 Task: Create in the project AgileQuest and in the Backlog issue 'Create a new online platform for online coding courses with advanced coding challenges and coding contests features' a child issue 'Code optimization for energy-efficient signal processing', and assign it to team member softage.4@softage.net. Create in the project AgileQuest and in the Backlog issue 'Implement a new cloud-based procurement management system for a company with advanced procurement planning and purchasing features' a child issue 'Email campaign segmentation and targeting analysis', and assign it to team member softage.1@softage.net
Action: Mouse moved to (688, 512)
Screenshot: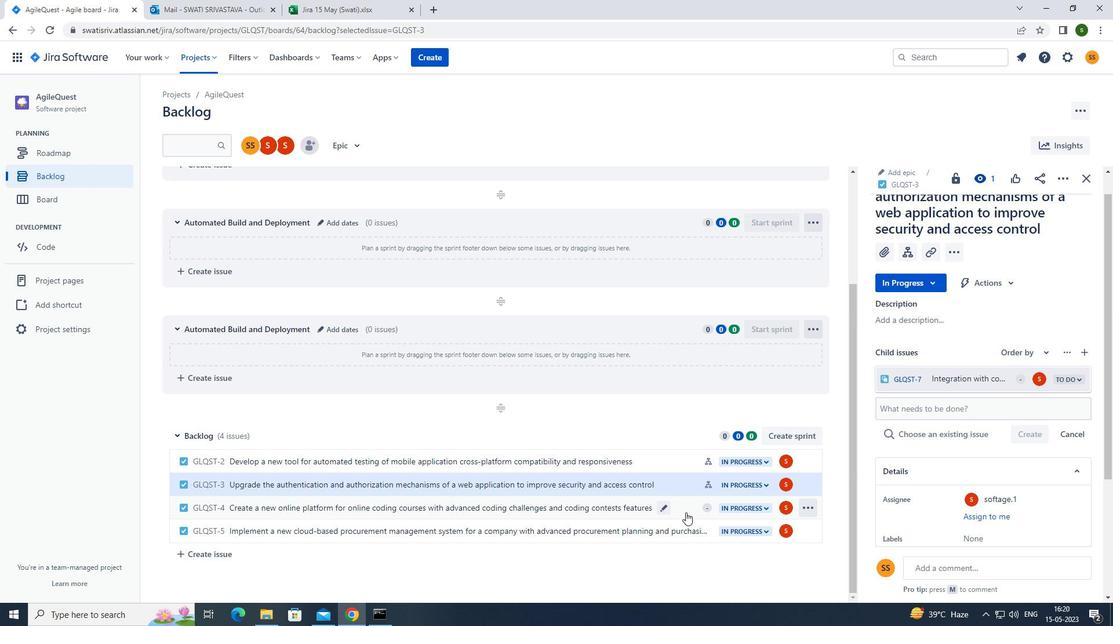 
Action: Mouse pressed left at (688, 512)
Screenshot: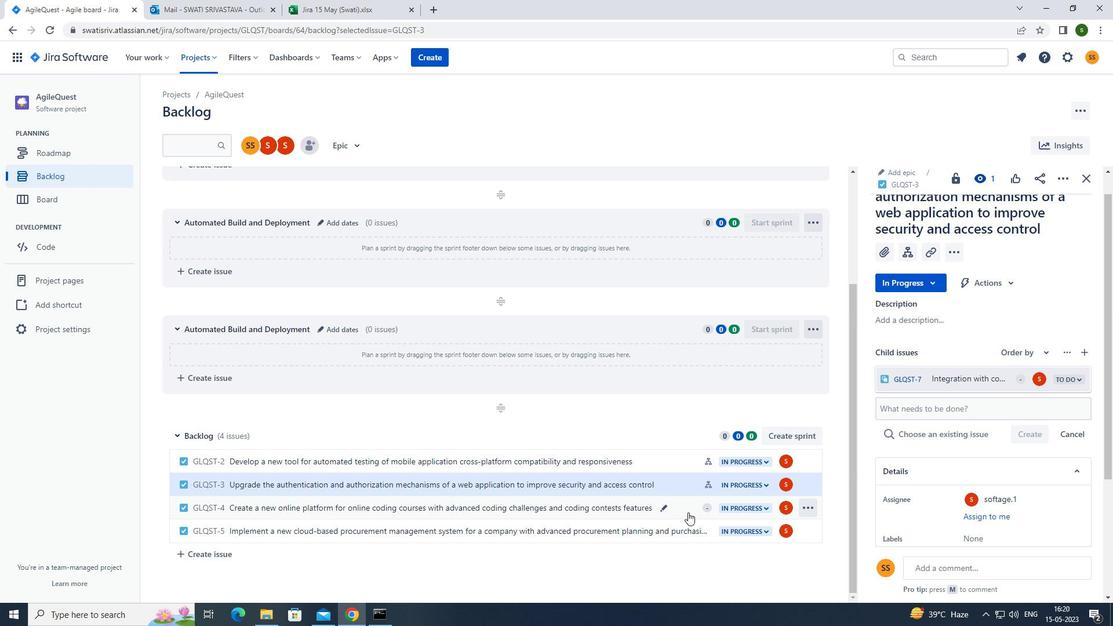 
Action: Mouse moved to (910, 281)
Screenshot: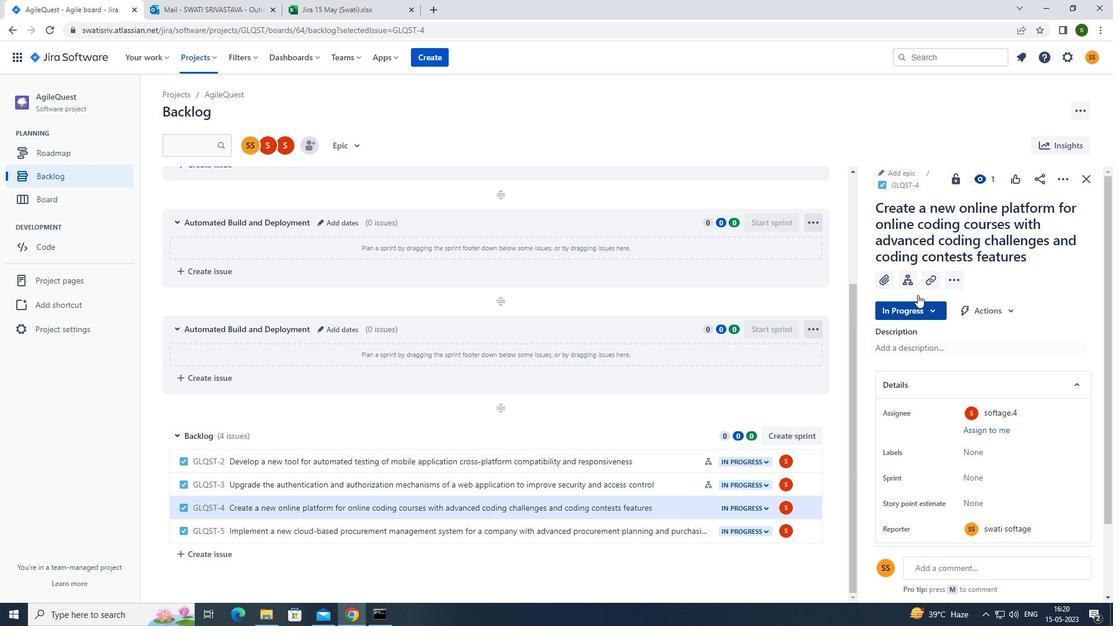 
Action: Mouse pressed left at (910, 281)
Screenshot: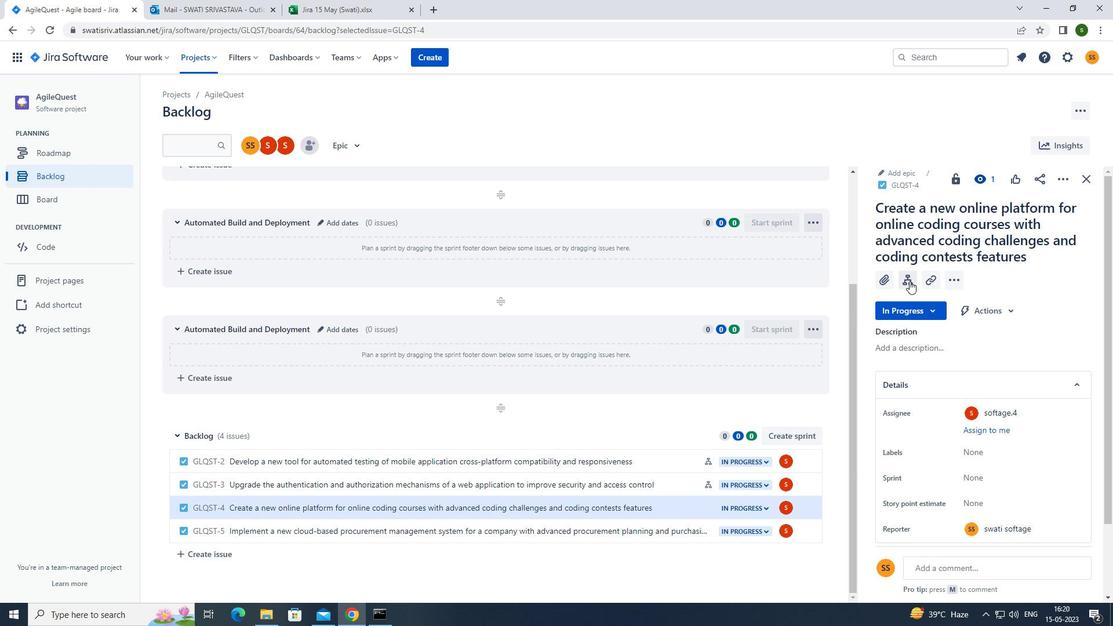 
Action: Mouse moved to (916, 371)
Screenshot: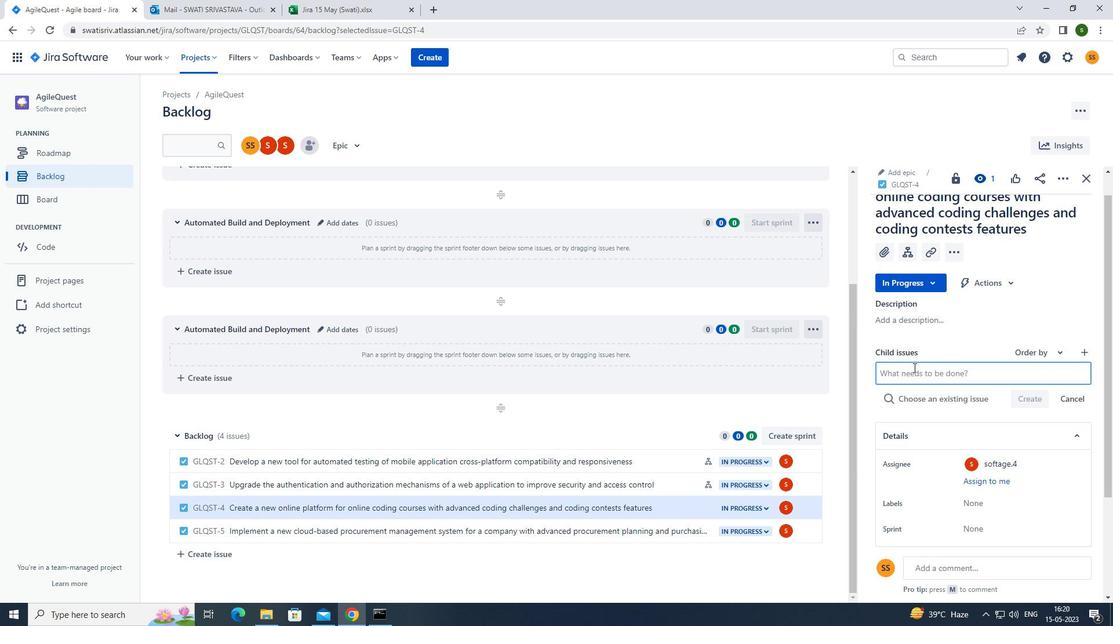 
Action: Mouse pressed left at (916, 371)
Screenshot: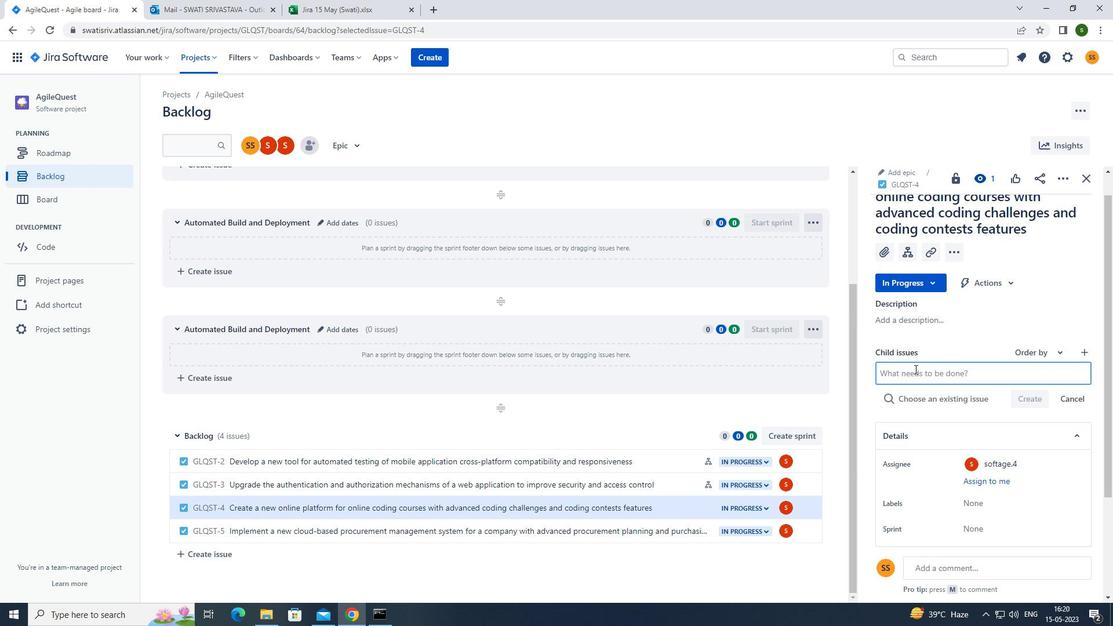 
Action: Mouse moved to (913, 373)
Screenshot: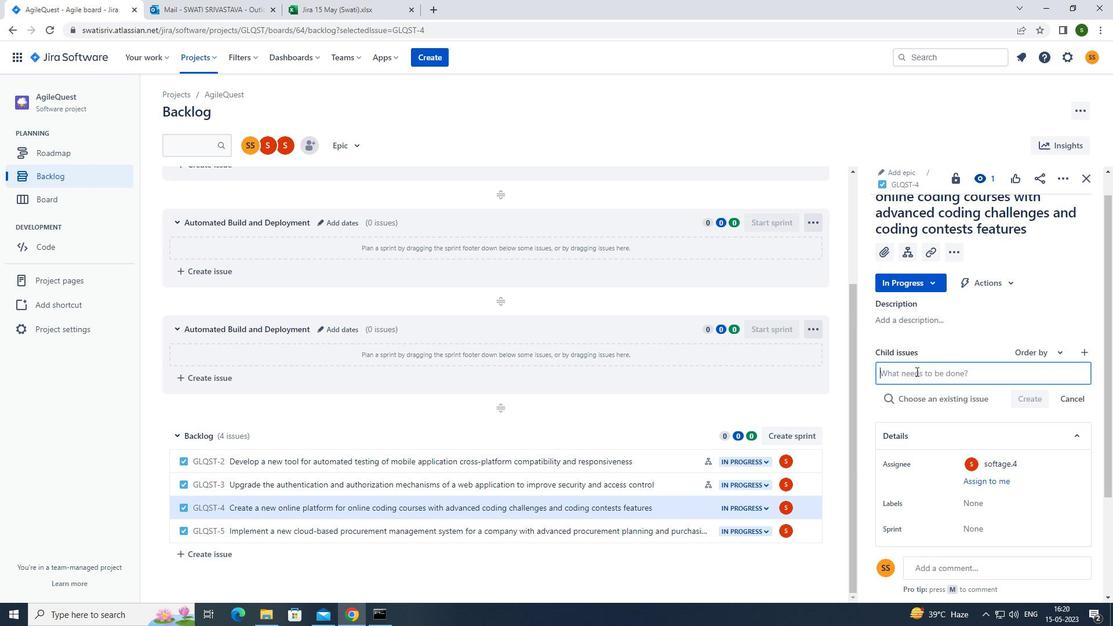 
Action: Key pressed <Key.caps_lock>c<Key.caps_lock>ode<Key.space>optimization<Key.space>for<Key.space>energy-efficient<Key.space>signal<Key.space>processing<Key.enter>
Screenshot: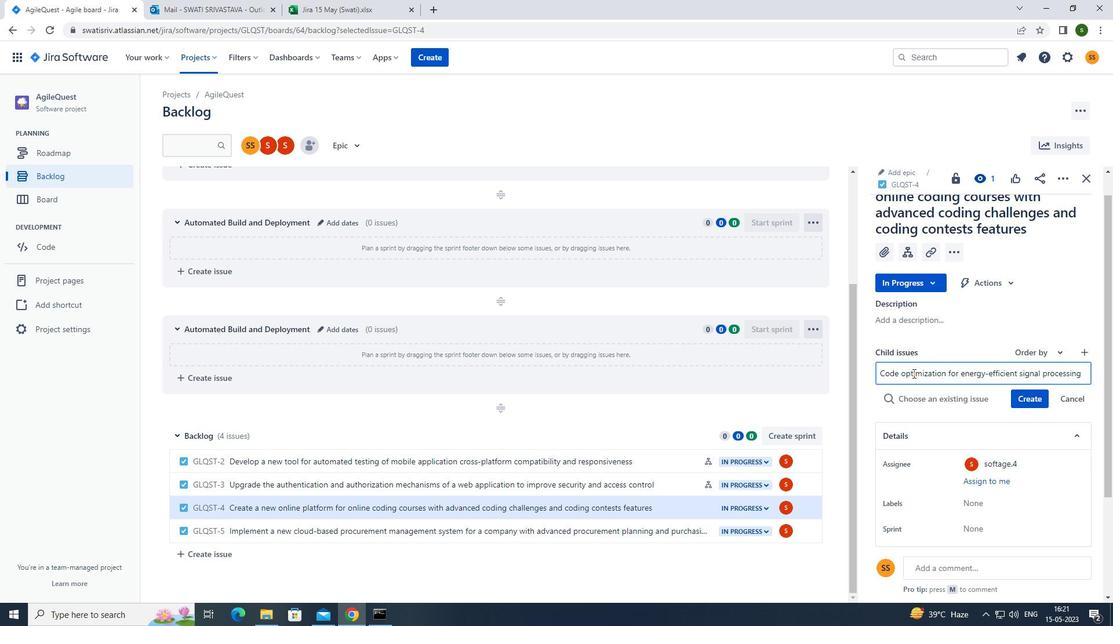 
Action: Mouse moved to (1042, 379)
Screenshot: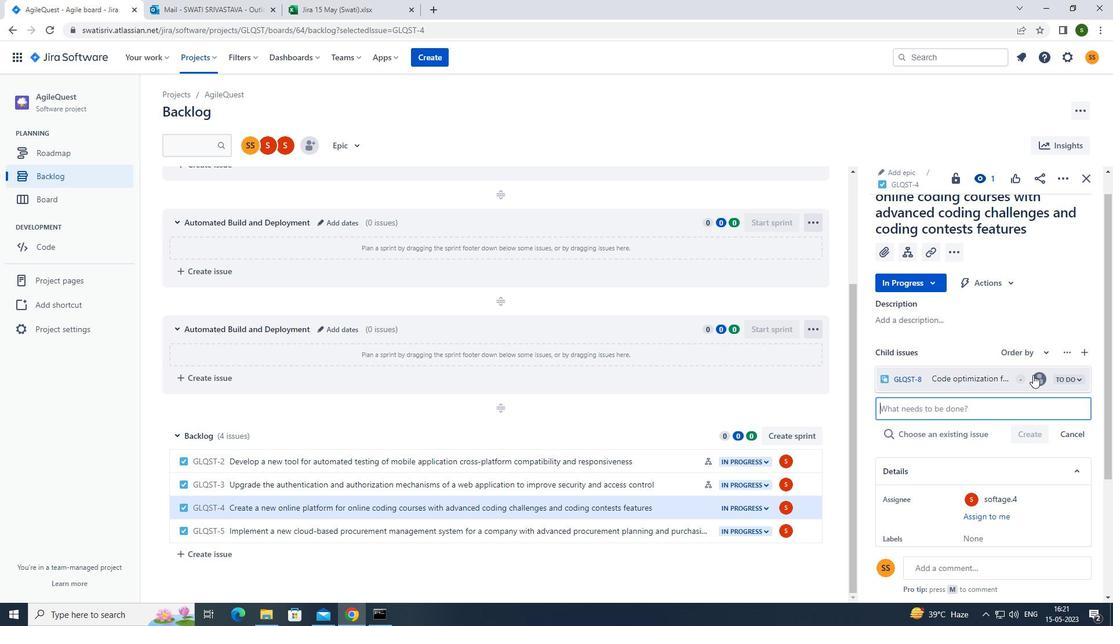
Action: Mouse pressed left at (1042, 379)
Screenshot: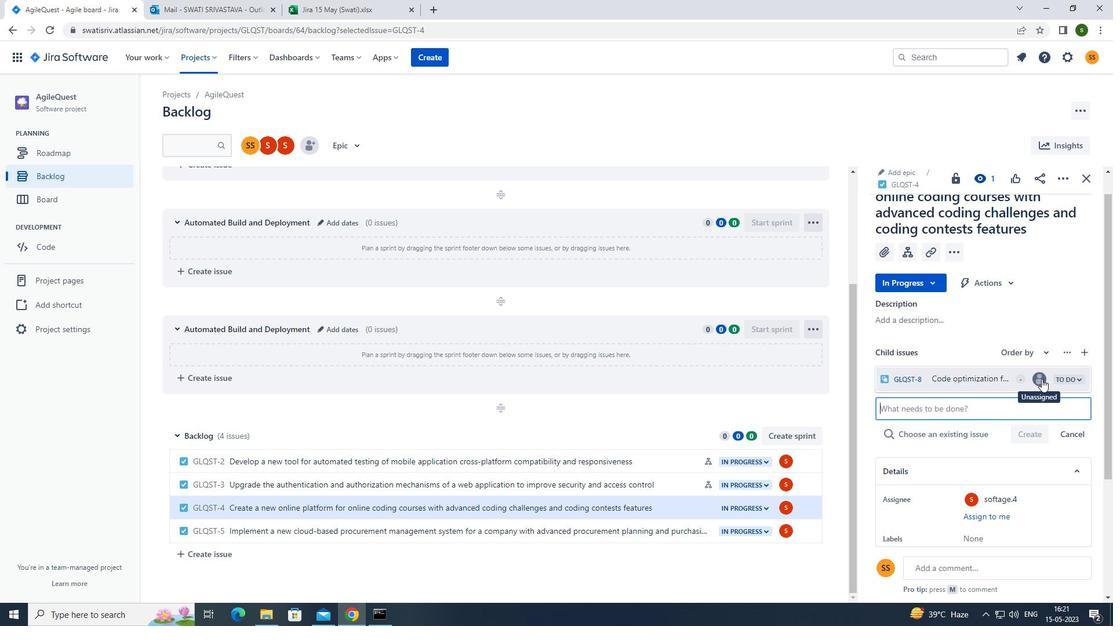 
Action: Mouse moved to (954, 437)
Screenshot: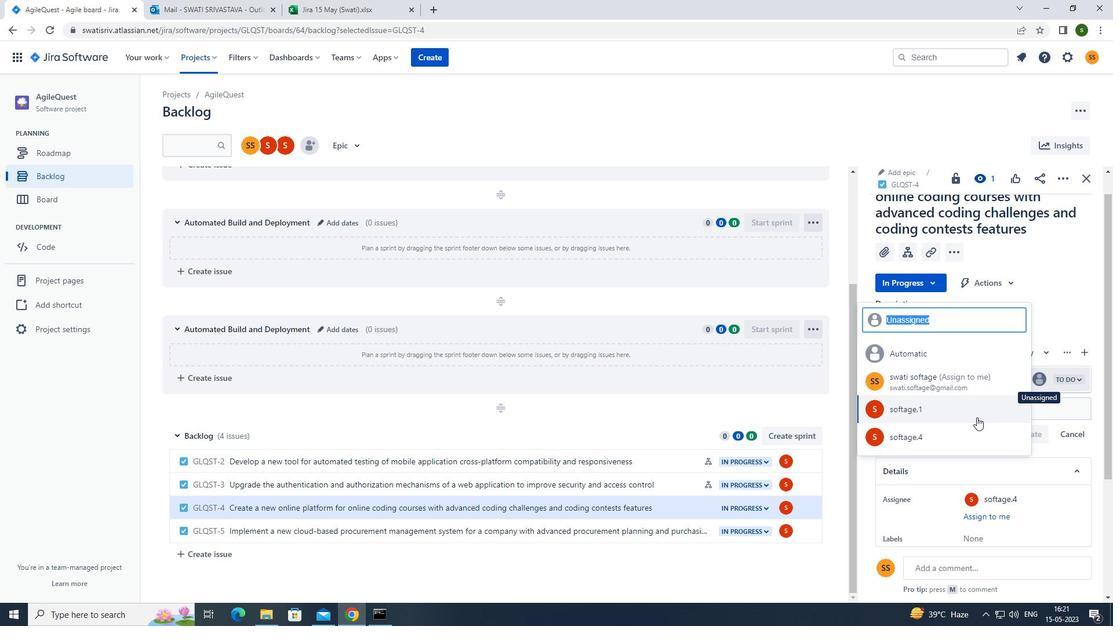 
Action: Mouse pressed left at (954, 437)
Screenshot: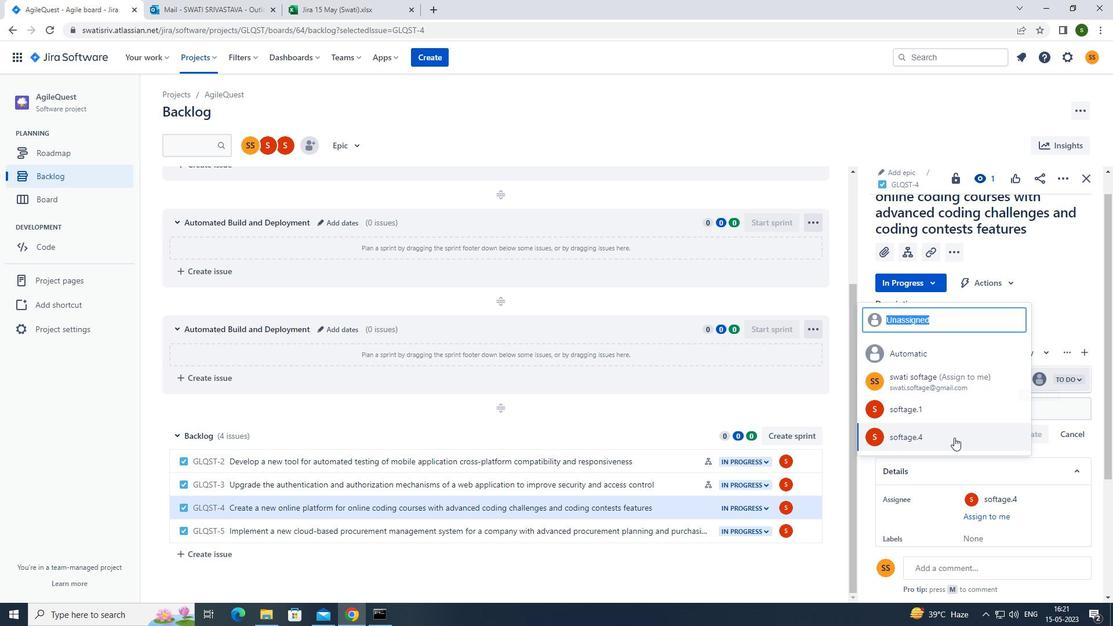 
Action: Mouse moved to (693, 538)
Screenshot: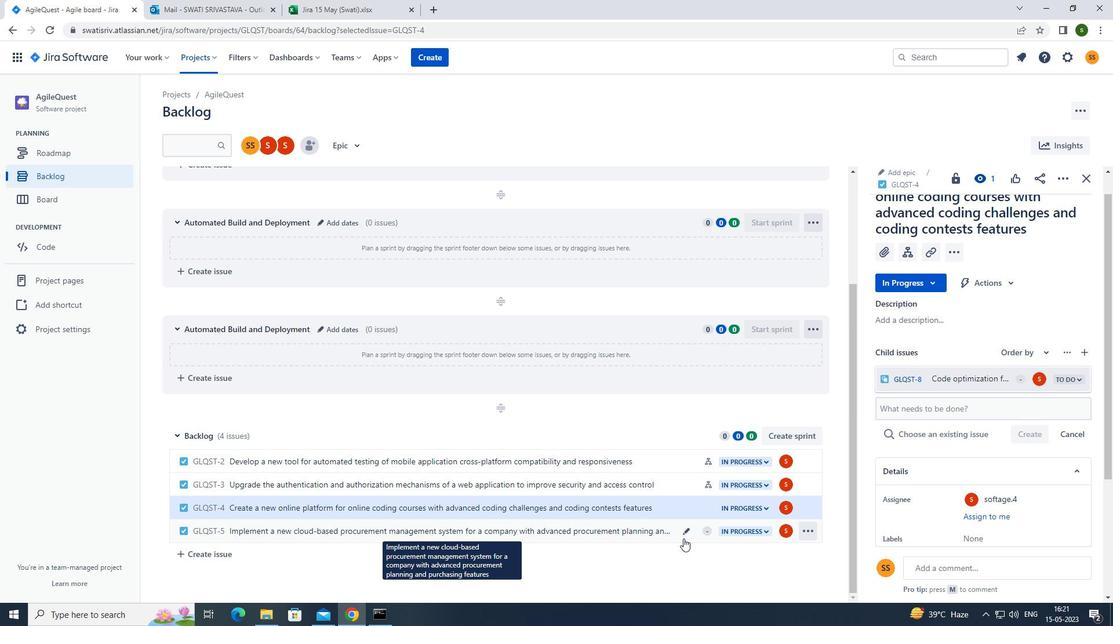 
Action: Mouse pressed left at (693, 538)
Screenshot: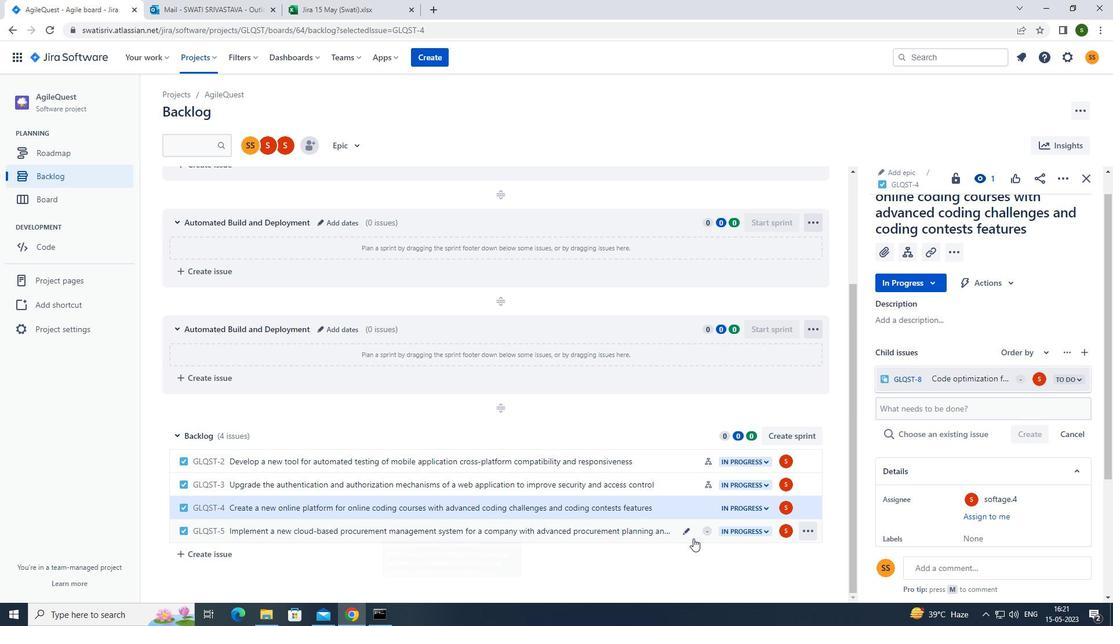 
Action: Mouse moved to (908, 298)
Screenshot: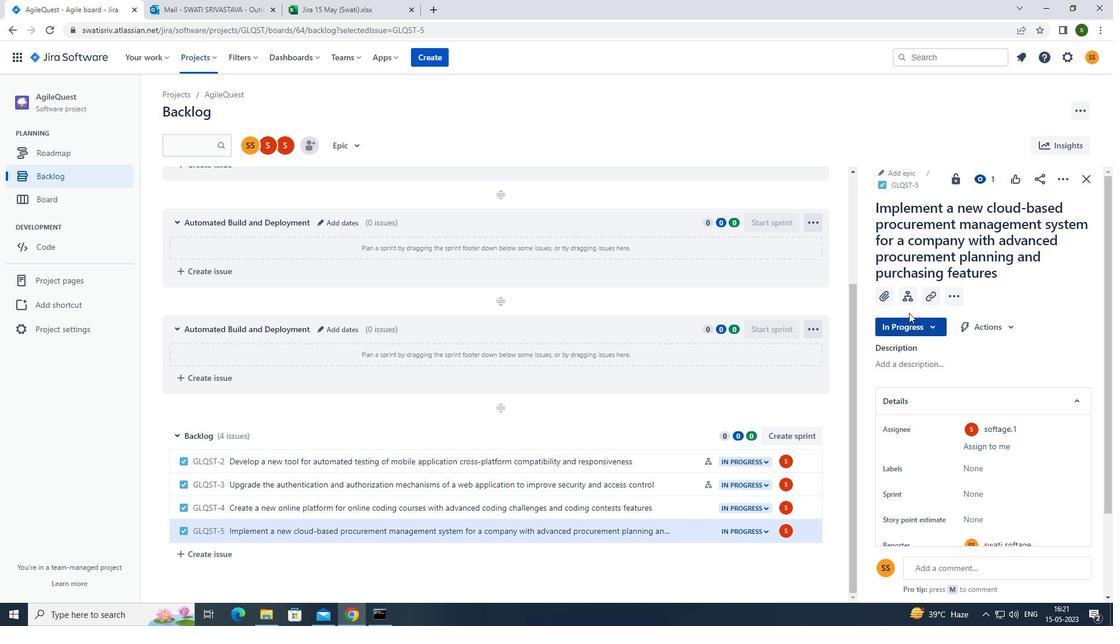 
Action: Mouse pressed left at (908, 298)
Screenshot: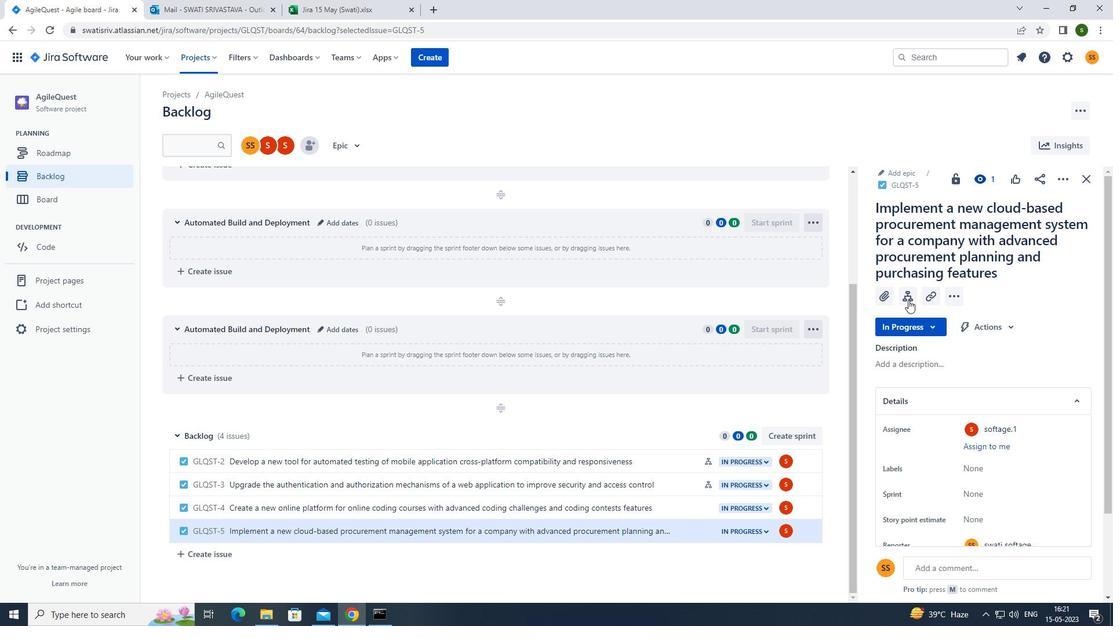 
Action: Mouse moved to (923, 372)
Screenshot: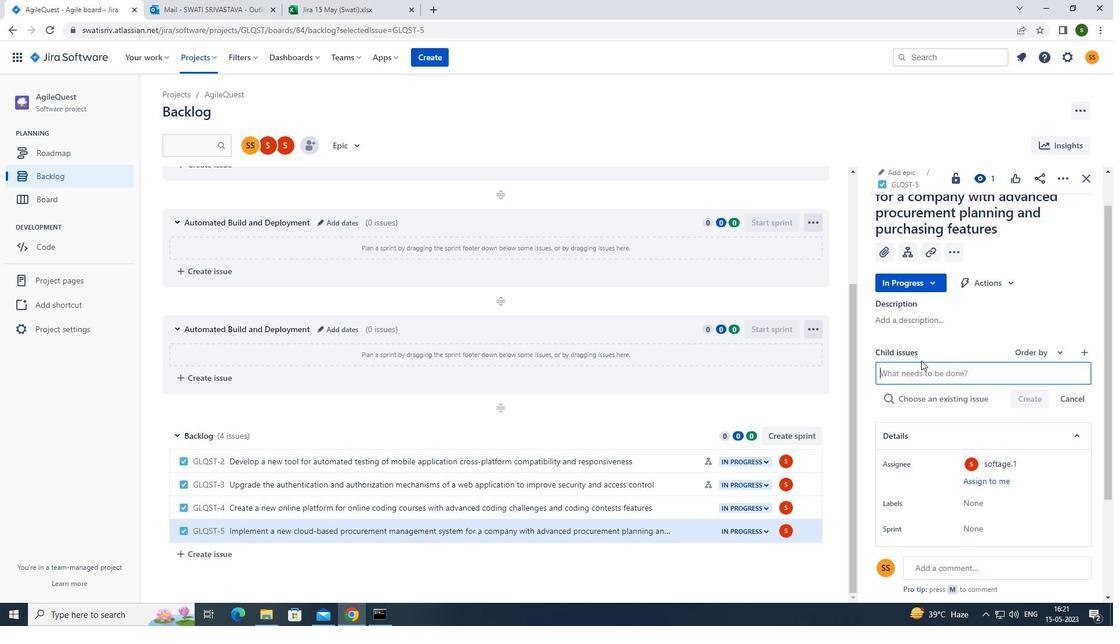 
Action: Mouse pressed left at (923, 372)
Screenshot: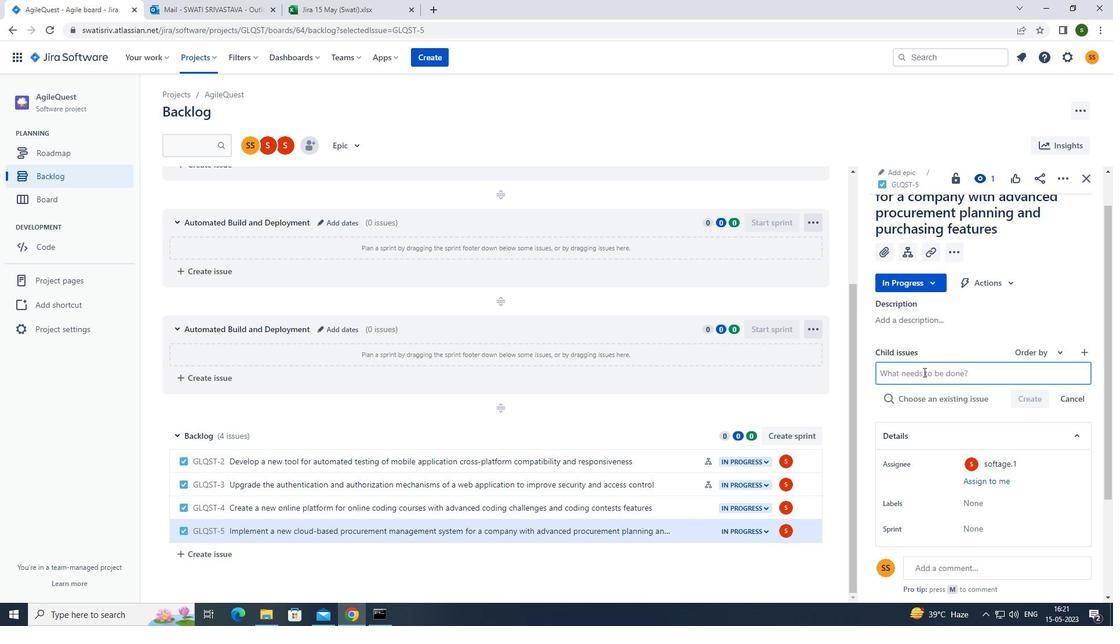 
Action: Mouse moved to (921, 372)
Screenshot: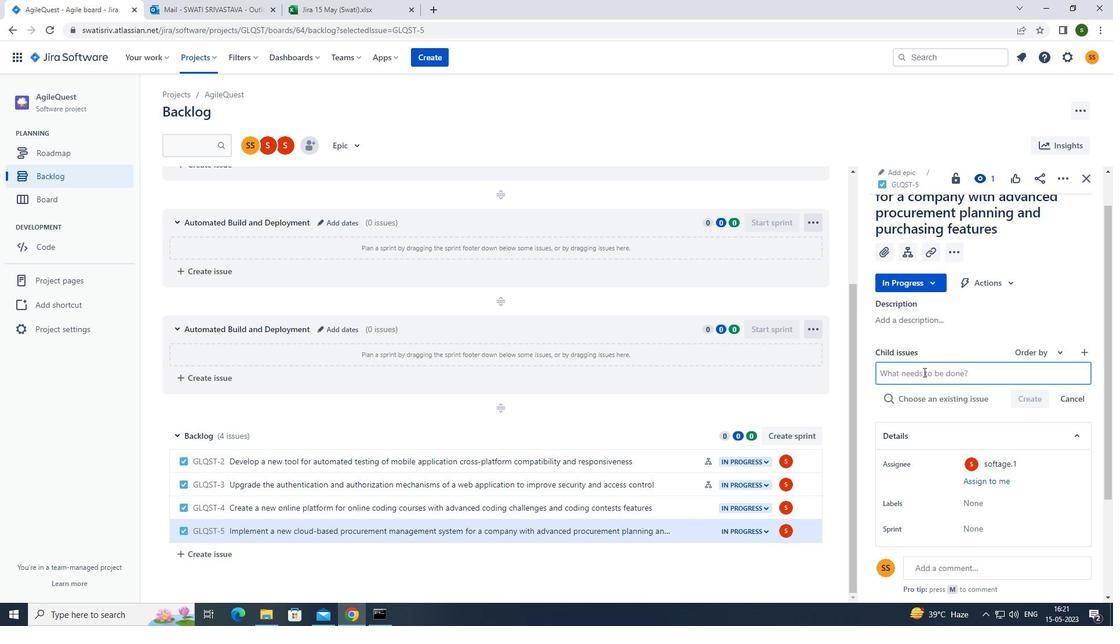 
Action: Key pressed <Key.caps_lock>e<Key.caps_lock>mail<Key.space>campaign<Key.space>segmentation<Key.space>and<Key.space>targeting<Key.space>analysis<Key.enter>
Screenshot: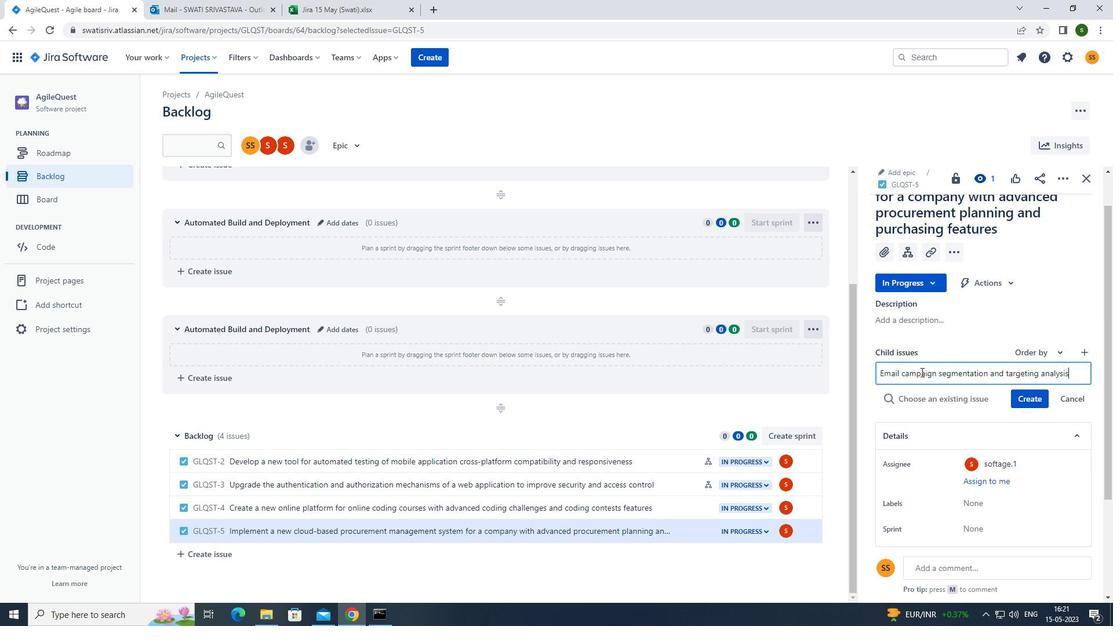 
Action: Mouse moved to (1042, 379)
Screenshot: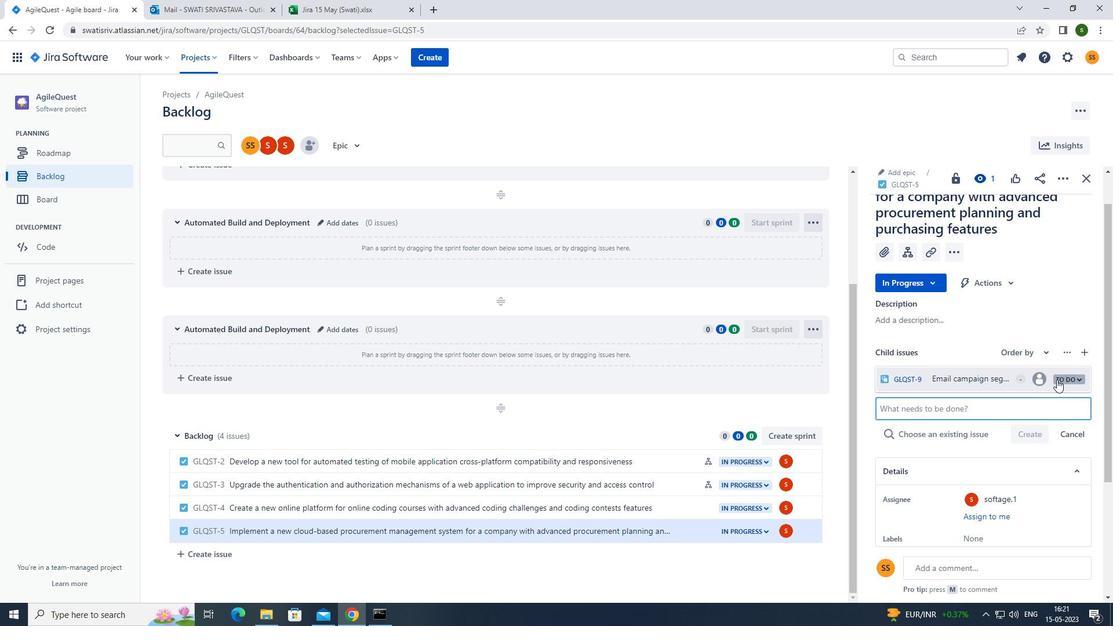 
Action: Mouse pressed left at (1042, 379)
Screenshot: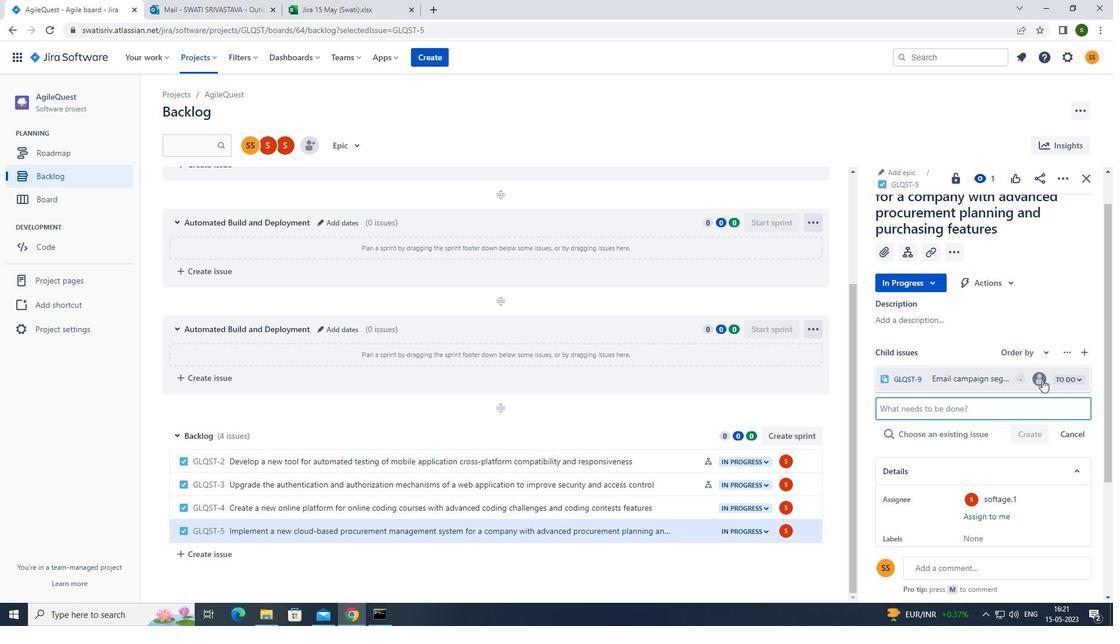 
Action: Mouse moved to (968, 412)
Screenshot: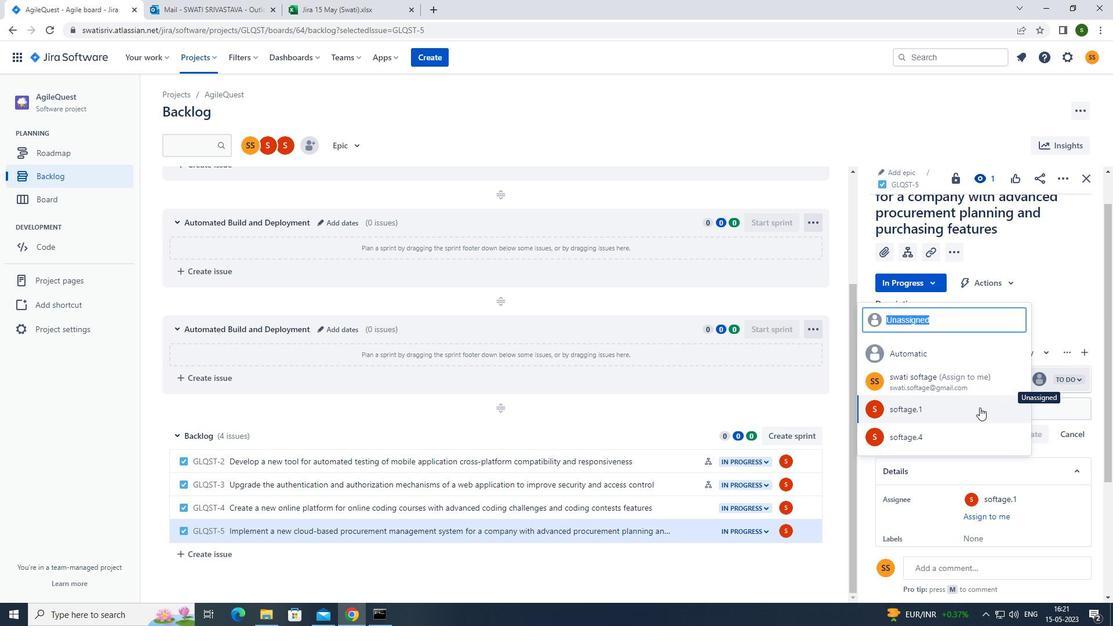 
Action: Mouse pressed left at (968, 412)
Screenshot: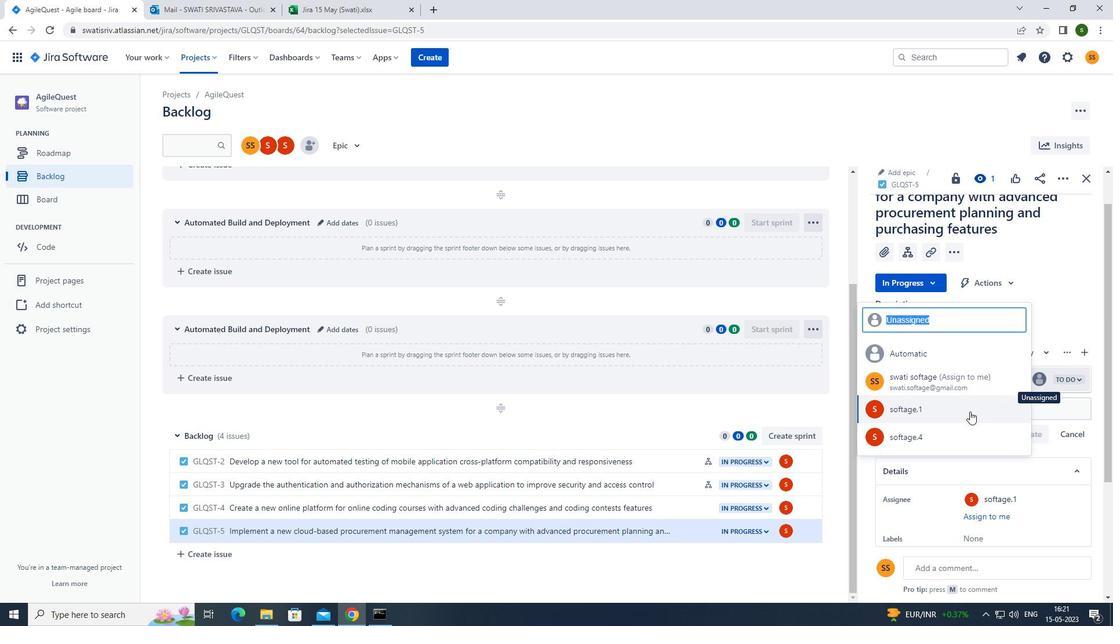
Action: Mouse moved to (785, 461)
Screenshot: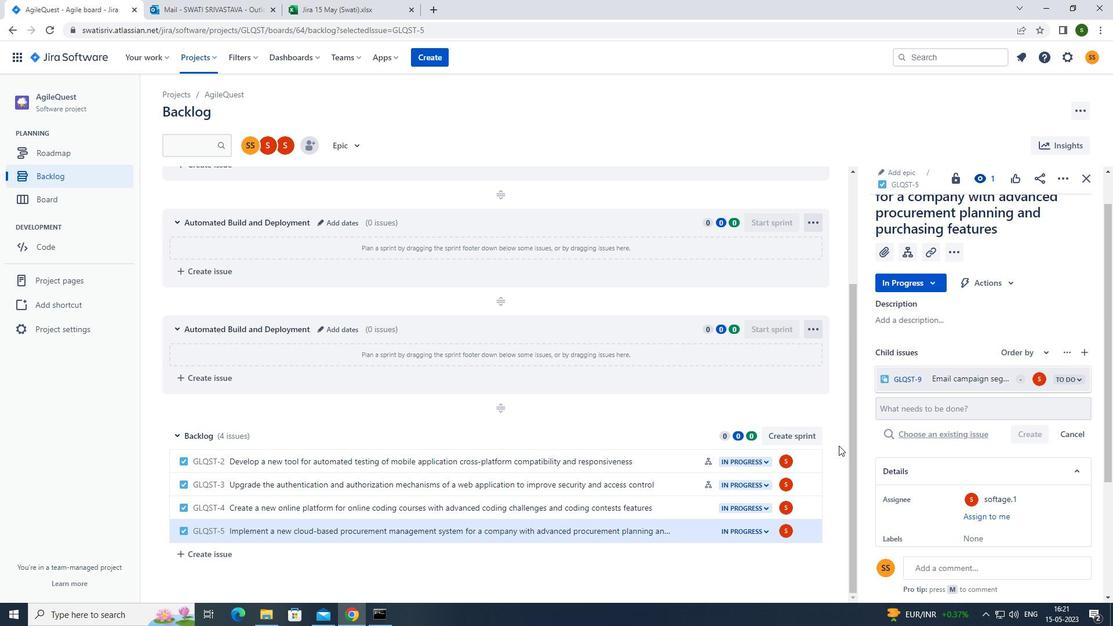 
